 Task: Toggle the merge editor option in the git.
Action: Mouse moved to (18, 468)
Screenshot: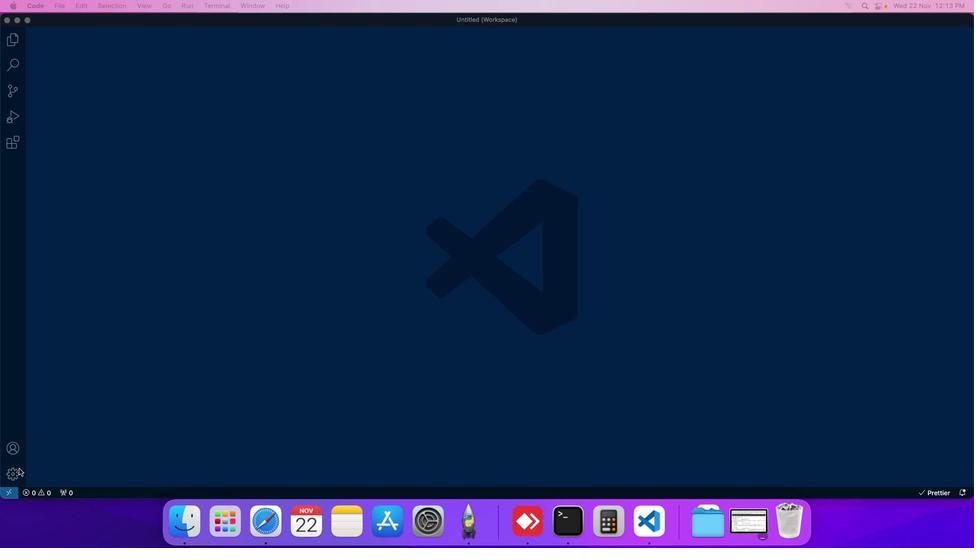 
Action: Mouse pressed left at (18, 468)
Screenshot: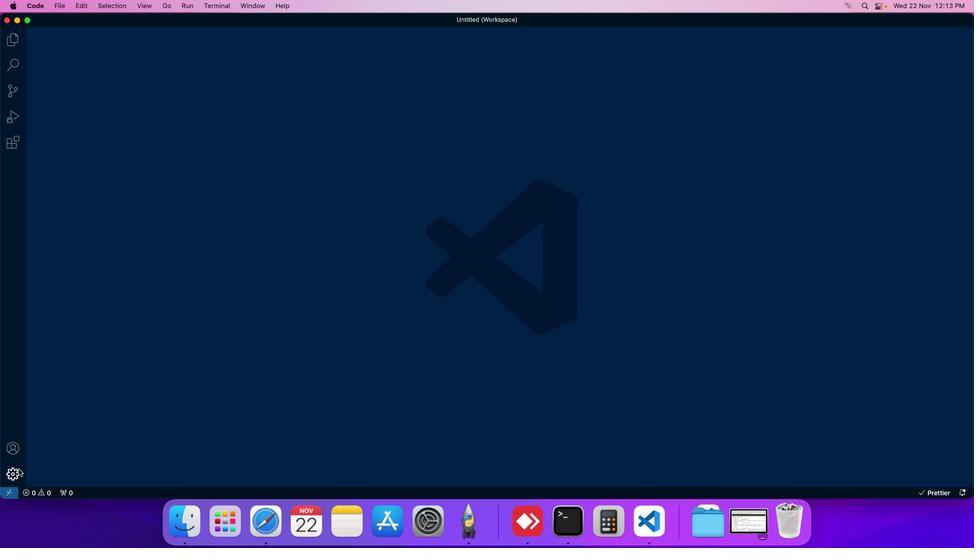 
Action: Mouse moved to (45, 395)
Screenshot: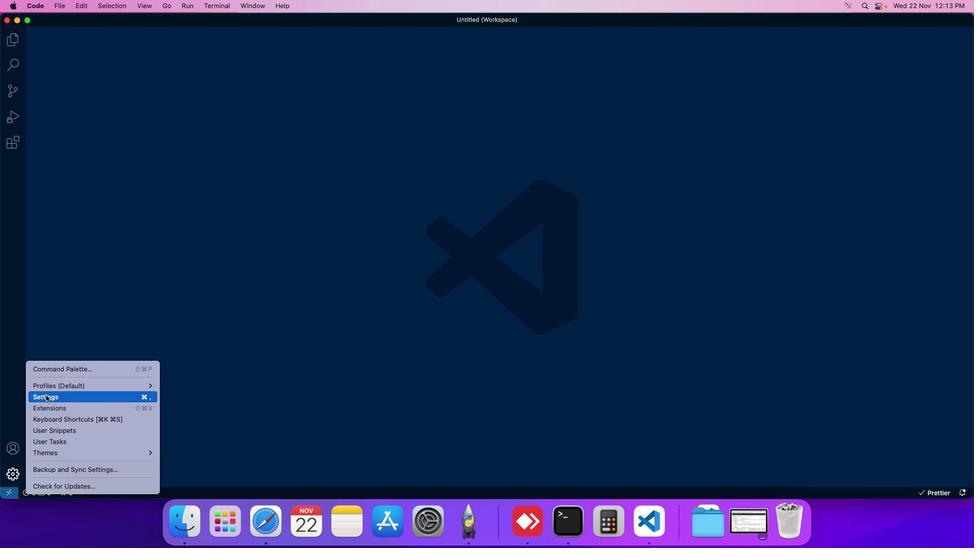 
Action: Mouse pressed left at (45, 395)
Screenshot: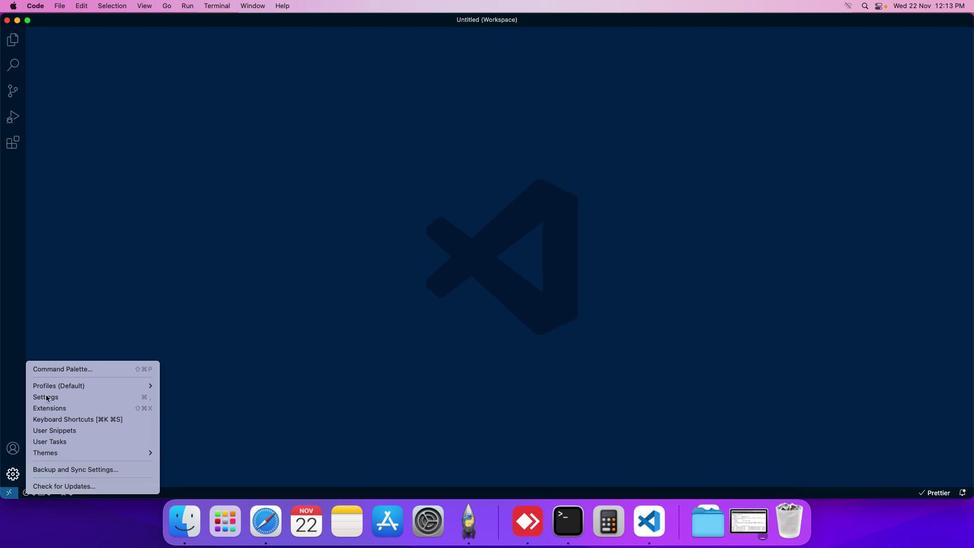 
Action: Mouse moved to (233, 79)
Screenshot: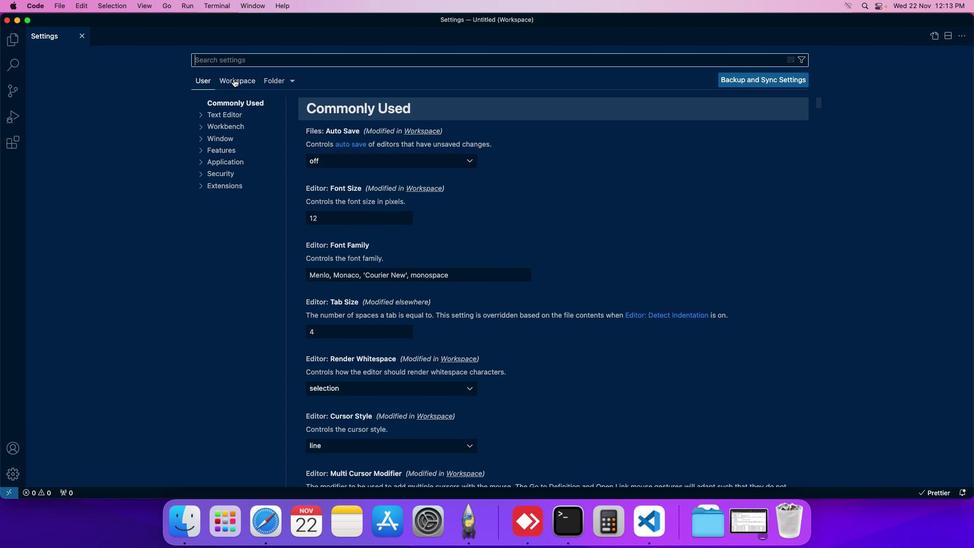 
Action: Mouse pressed left at (233, 79)
Screenshot: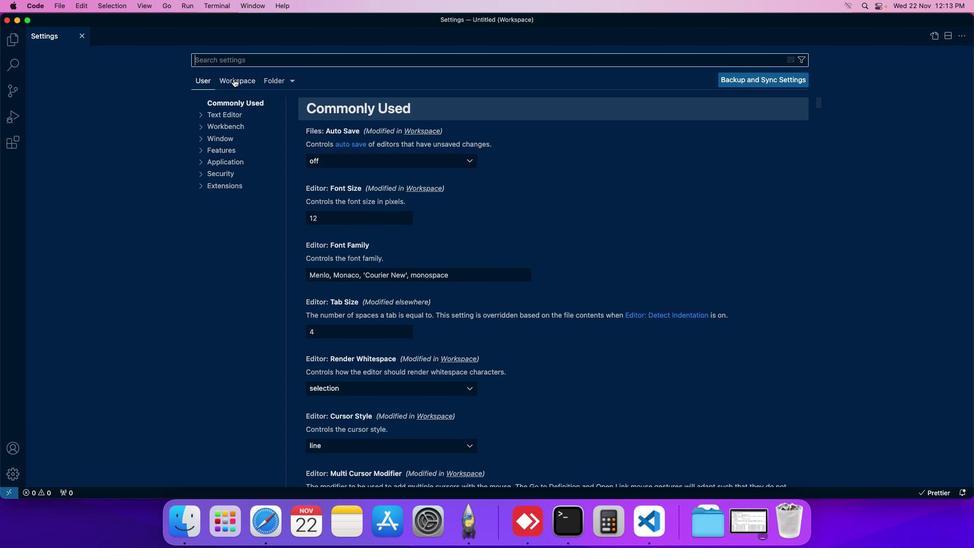 
Action: Mouse moved to (225, 171)
Screenshot: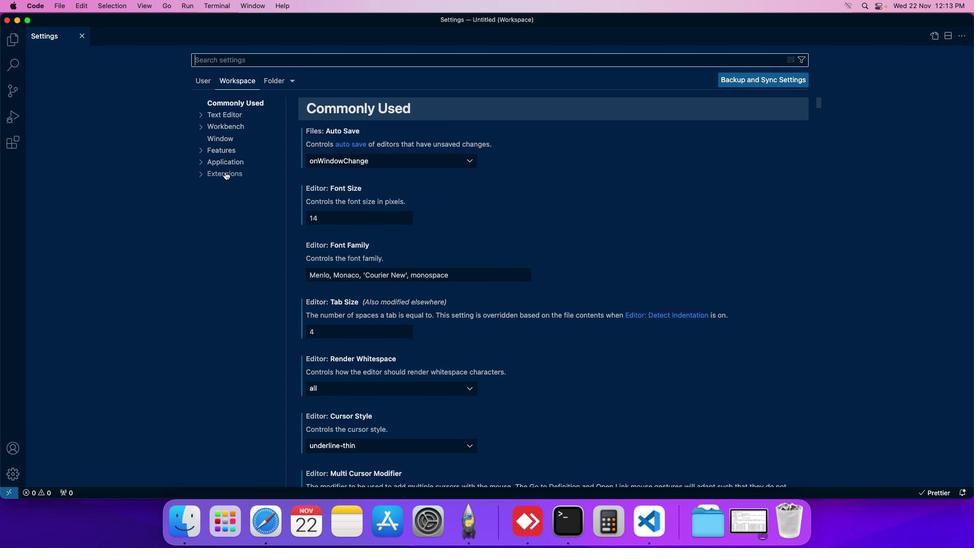 
Action: Mouse pressed left at (225, 171)
Screenshot: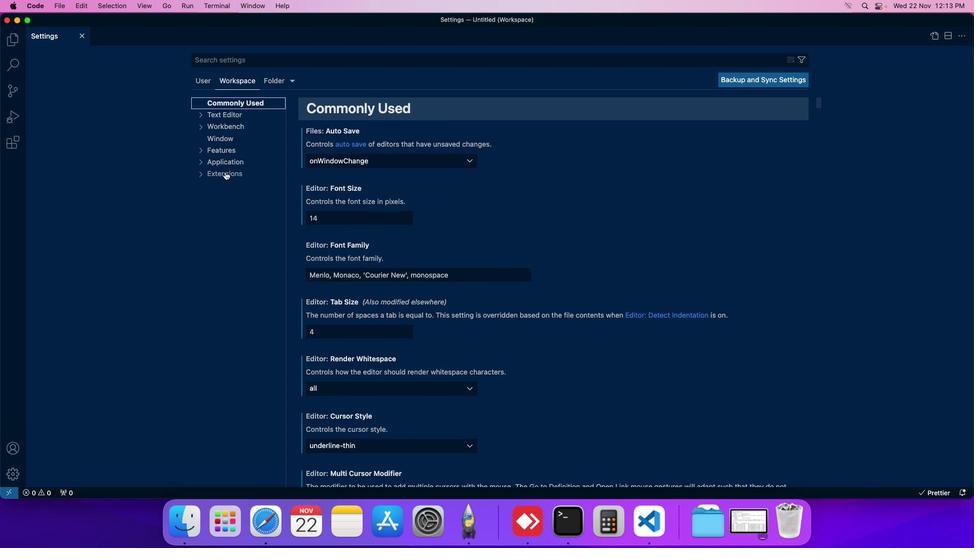 
Action: Mouse moved to (226, 217)
Screenshot: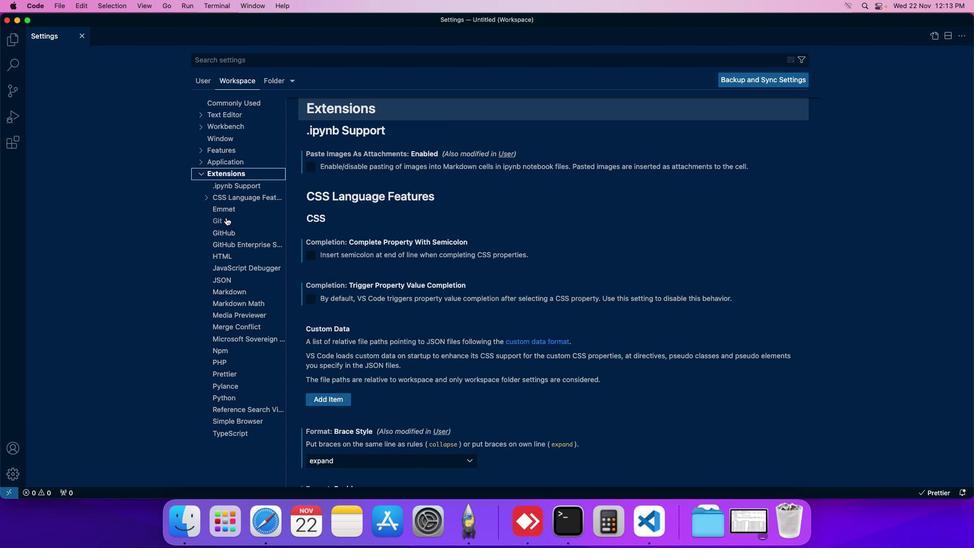 
Action: Mouse pressed left at (226, 217)
Screenshot: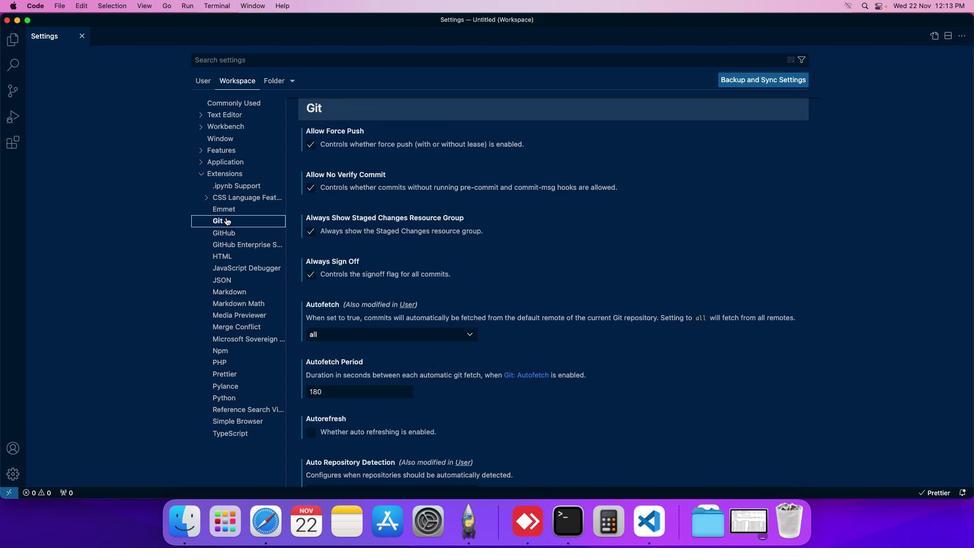 
Action: Mouse moved to (384, 275)
Screenshot: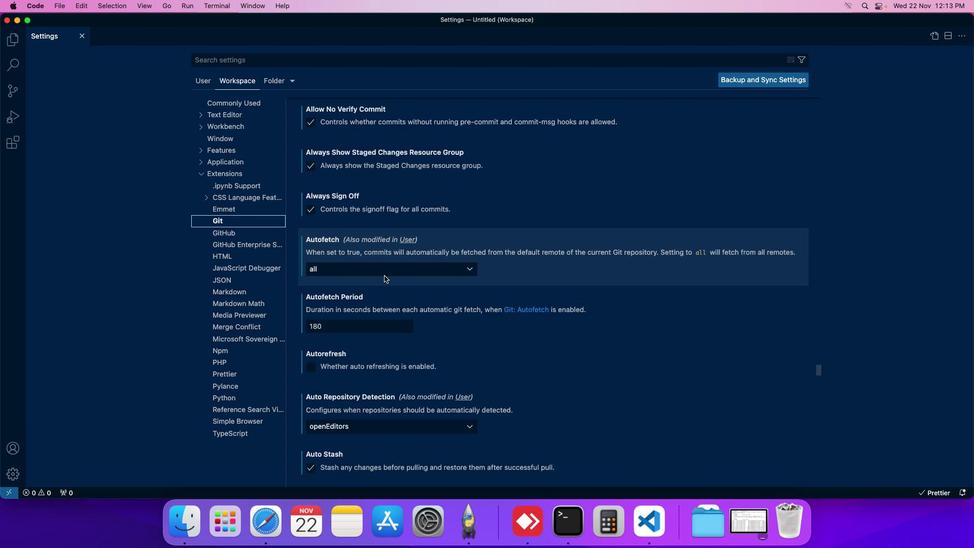 
Action: Mouse scrolled (384, 275) with delta (0, 0)
Screenshot: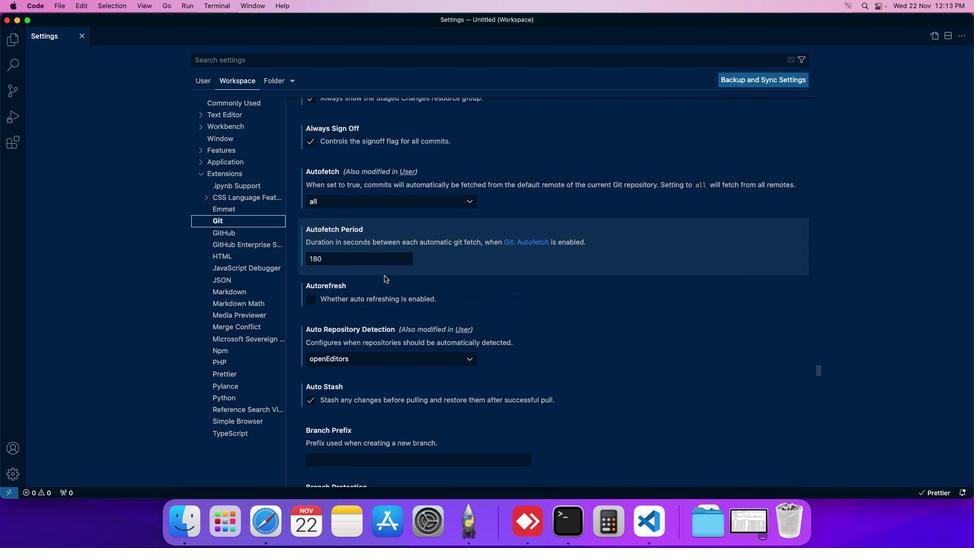 
Action: Mouse scrolled (384, 275) with delta (0, 0)
Screenshot: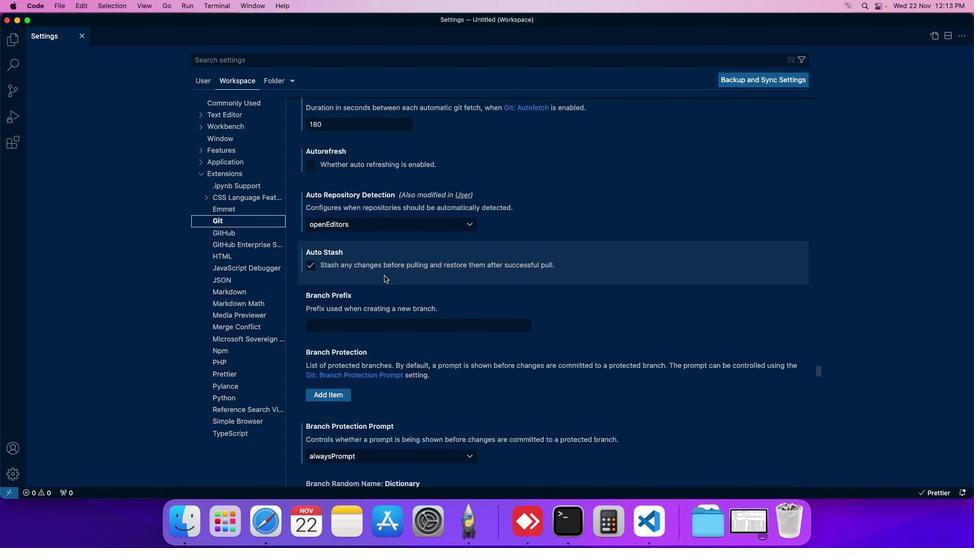 
Action: Mouse scrolled (384, 275) with delta (0, 0)
Screenshot: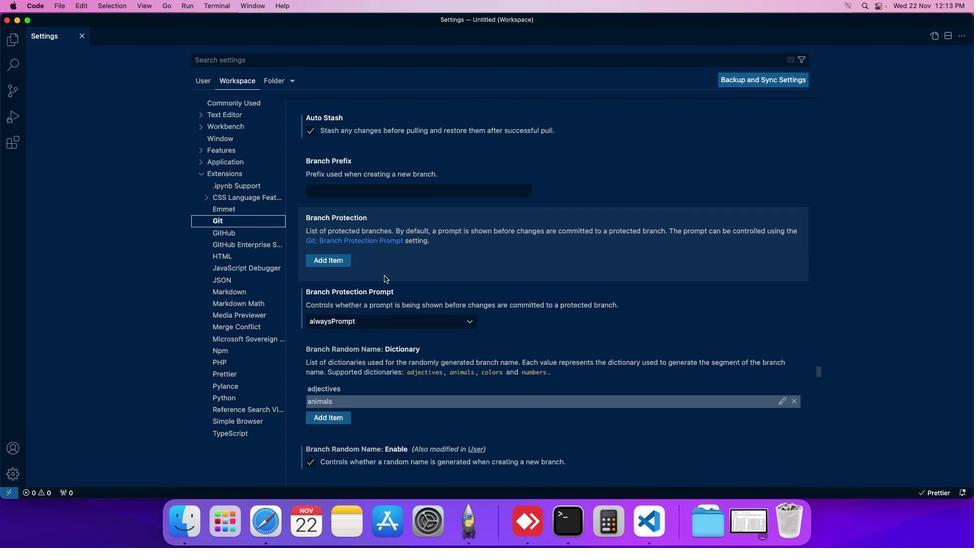 
Action: Mouse scrolled (384, 275) with delta (0, 0)
Screenshot: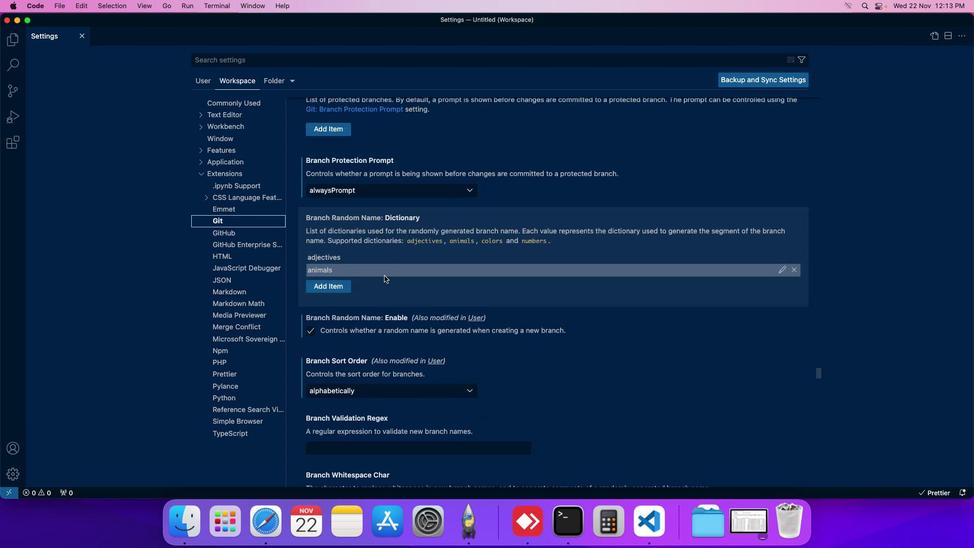 
Action: Mouse scrolled (384, 275) with delta (0, 0)
Screenshot: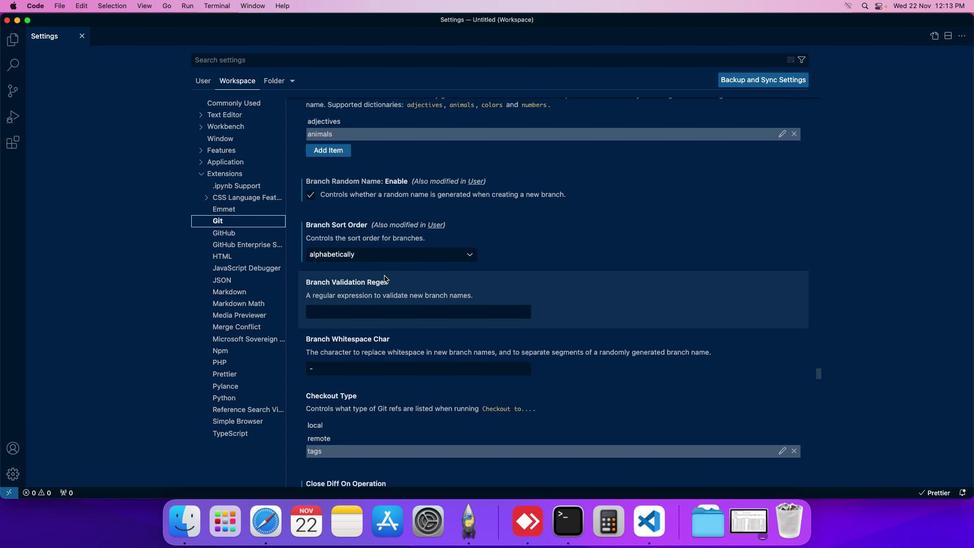 
Action: Mouse scrolled (384, 275) with delta (0, 0)
Screenshot: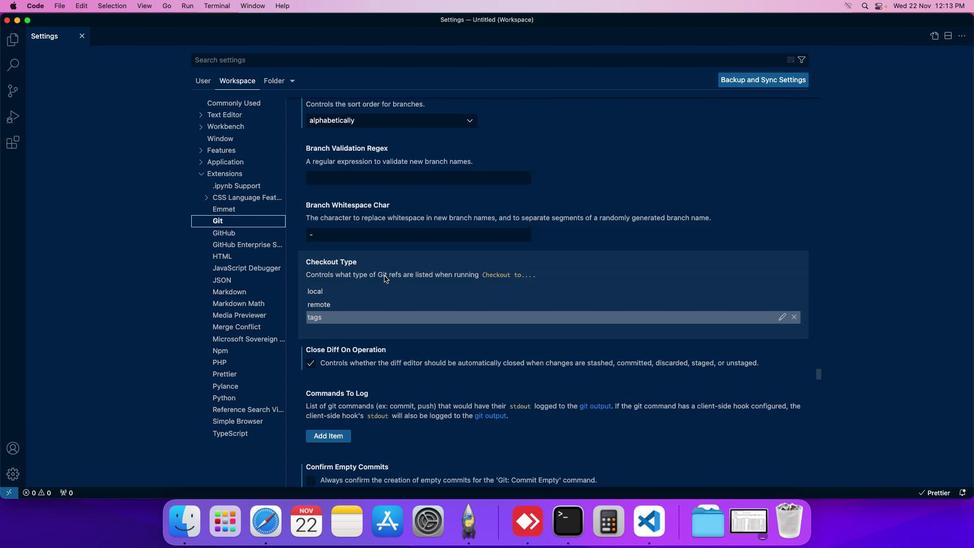 
Action: Mouse scrolled (384, 275) with delta (0, 0)
Screenshot: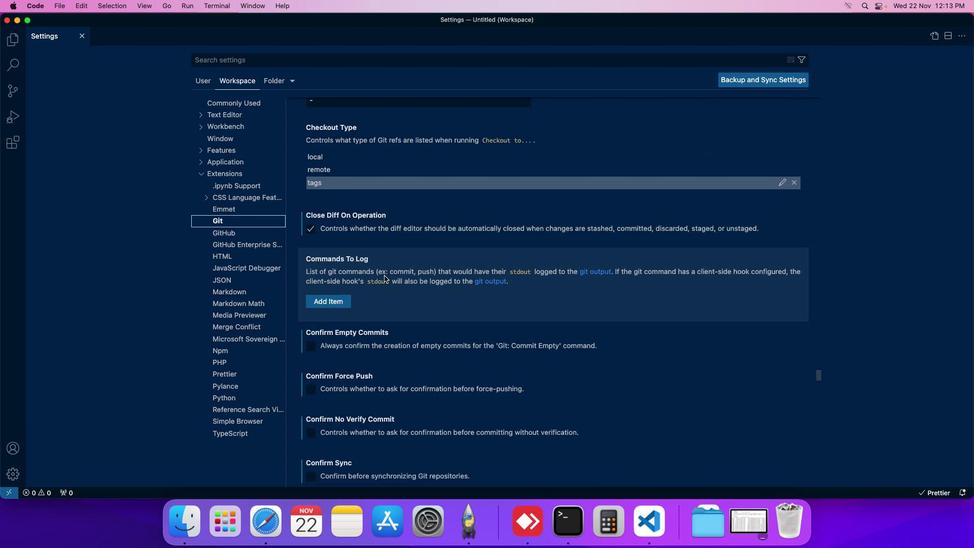 
Action: Mouse scrolled (384, 275) with delta (0, 0)
Screenshot: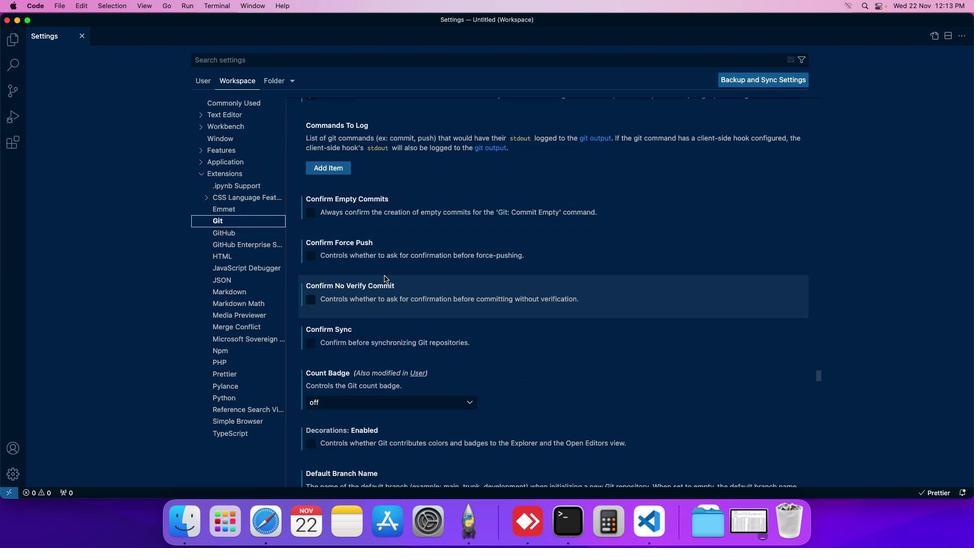 
Action: Mouse scrolled (384, 275) with delta (0, 0)
Screenshot: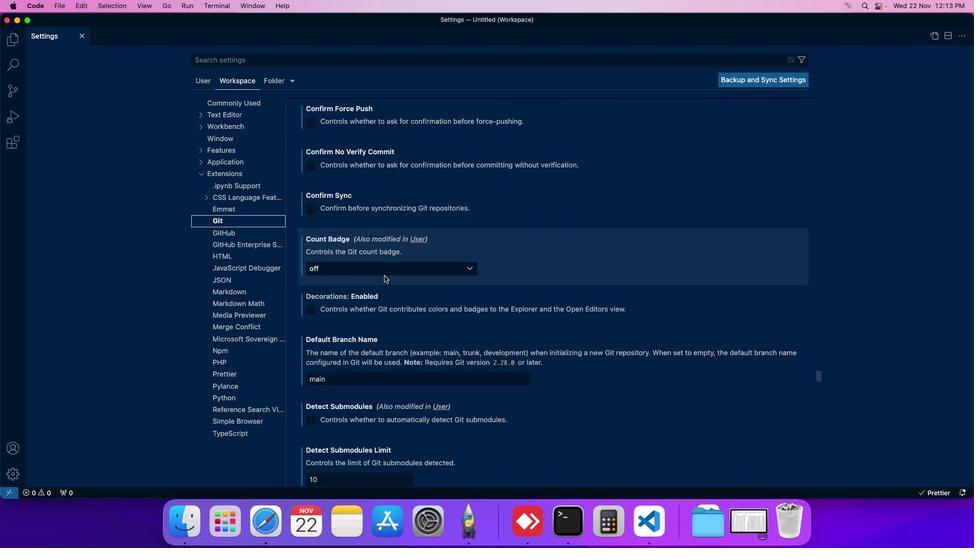 
Action: Mouse scrolled (384, 275) with delta (0, 0)
Screenshot: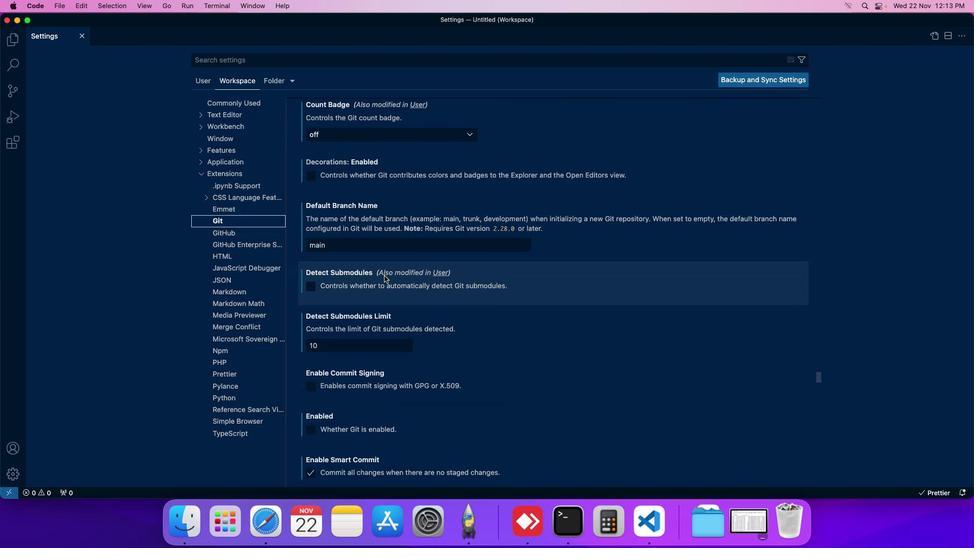 
Action: Mouse scrolled (384, 275) with delta (0, 0)
Screenshot: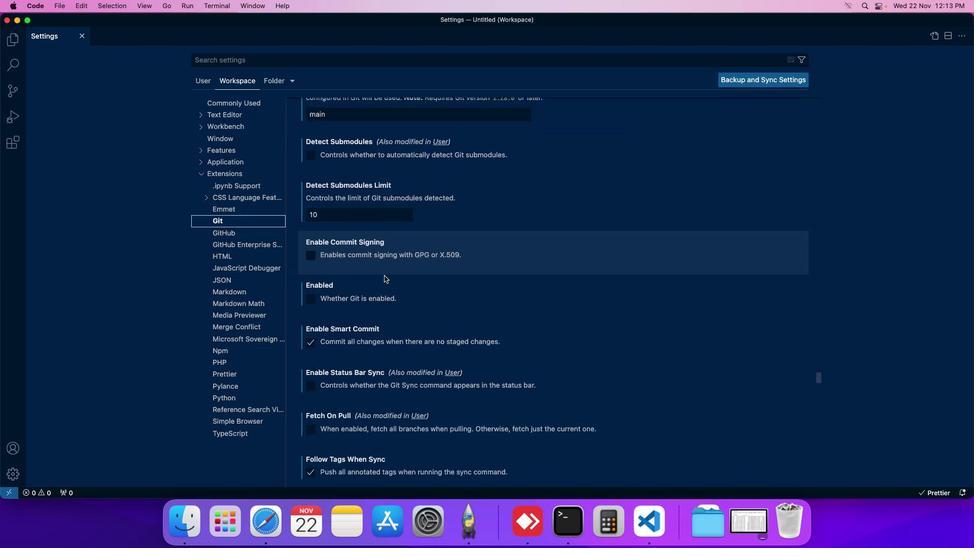 
Action: Mouse scrolled (384, 275) with delta (0, 0)
Screenshot: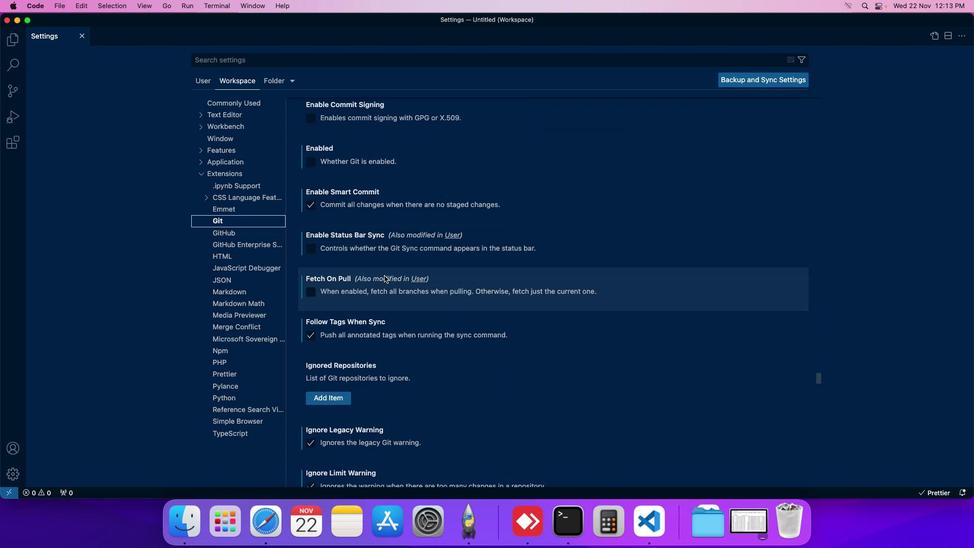 
Action: Mouse scrolled (384, 275) with delta (0, 0)
Screenshot: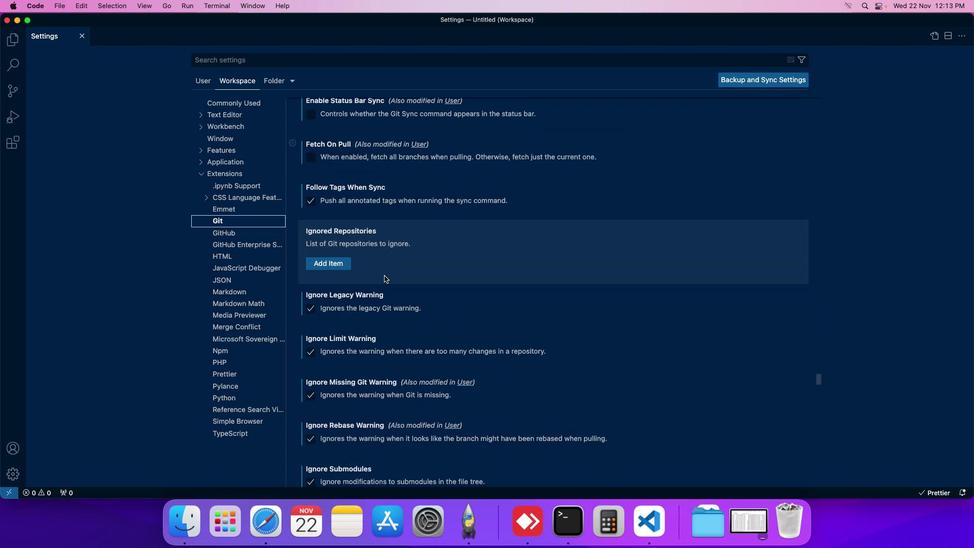 
Action: Mouse scrolled (384, 275) with delta (0, 0)
Screenshot: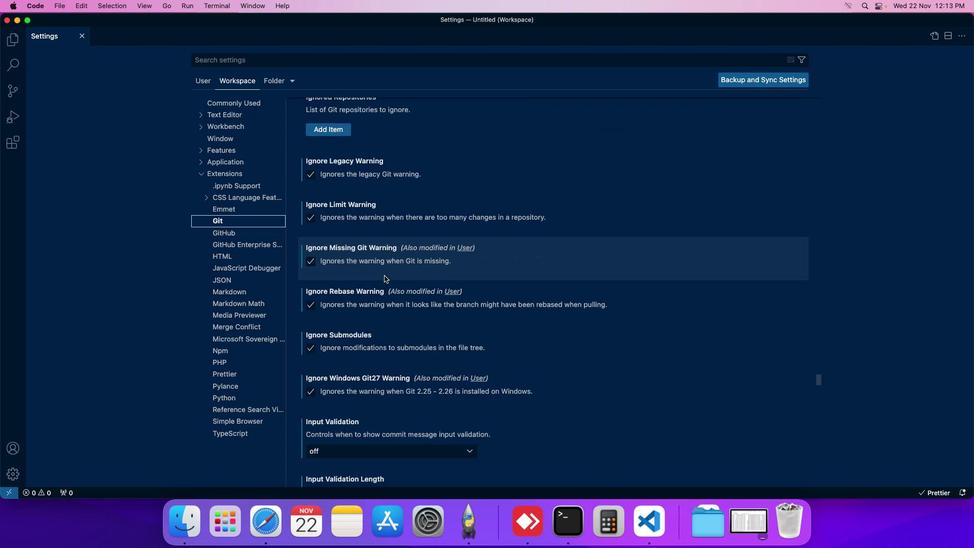 
Action: Mouse scrolled (384, 275) with delta (0, 0)
Screenshot: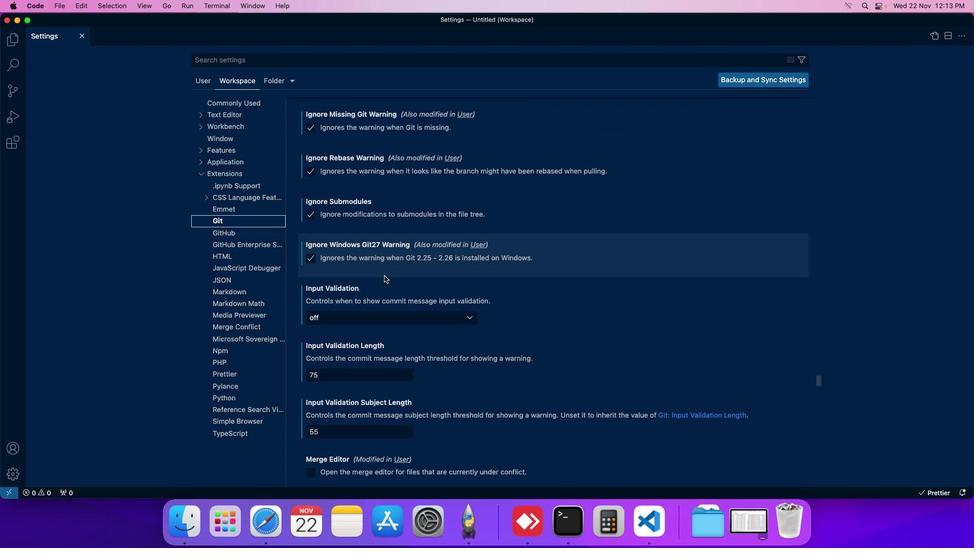 
Action: Mouse scrolled (384, 275) with delta (0, 0)
Screenshot: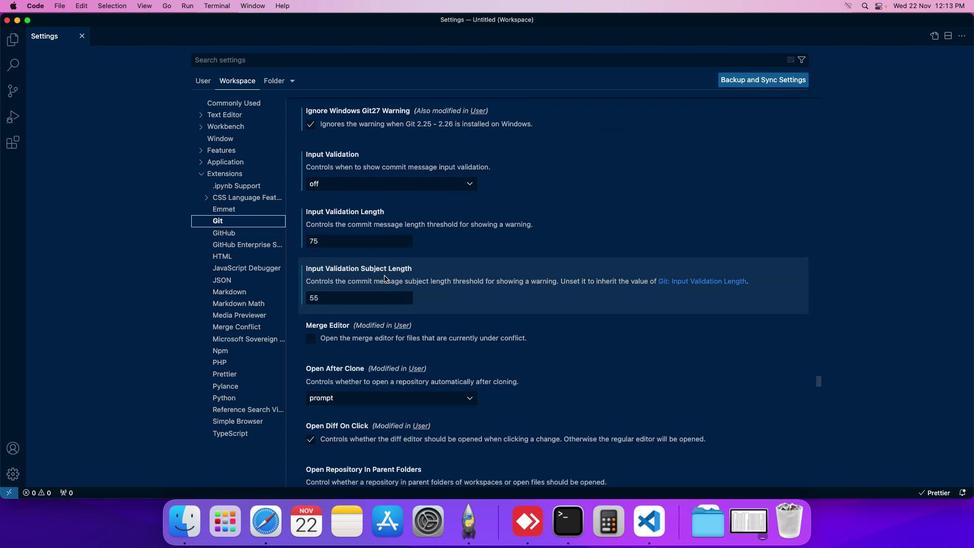 
Action: Mouse scrolled (384, 275) with delta (0, 0)
Screenshot: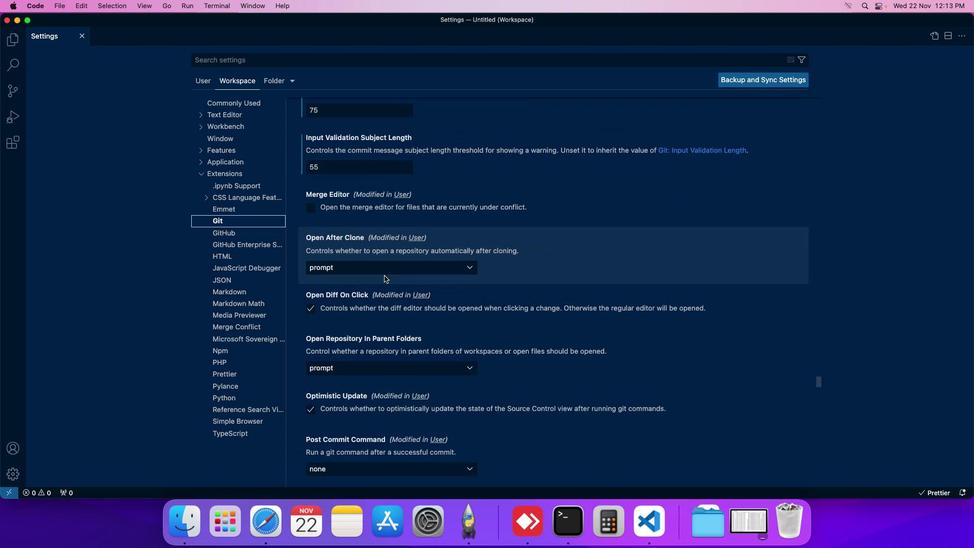 
Action: Mouse moved to (306, 208)
Screenshot: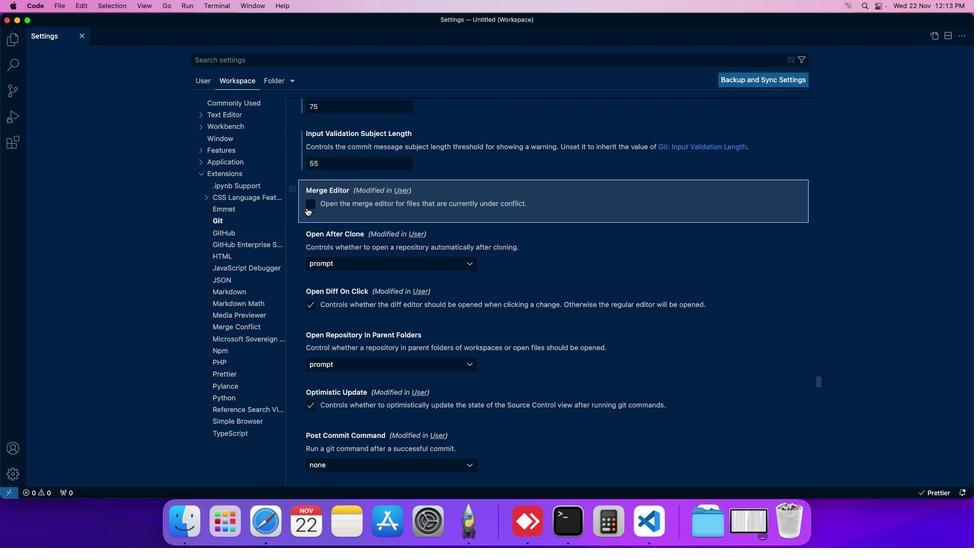 
Action: Mouse pressed left at (306, 208)
Screenshot: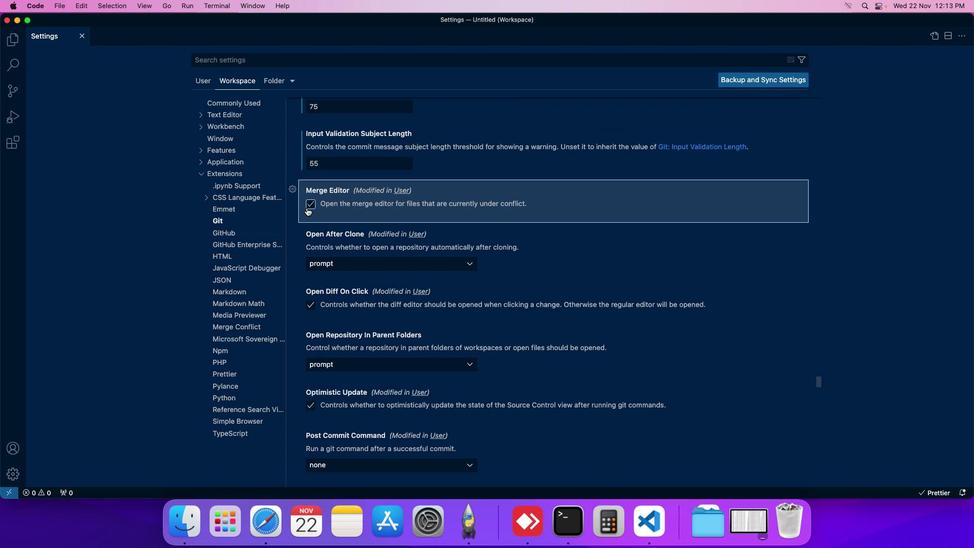 
Action: Mouse moved to (313, 210)
Screenshot: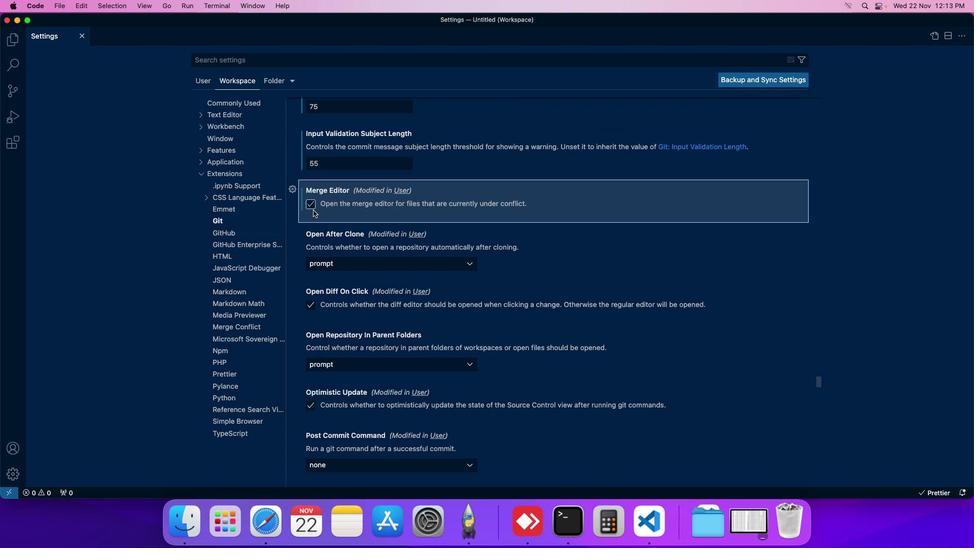 
